 Task: Create a code of conduct for your open-source project.
Action: Mouse moved to (642, 43)
Screenshot: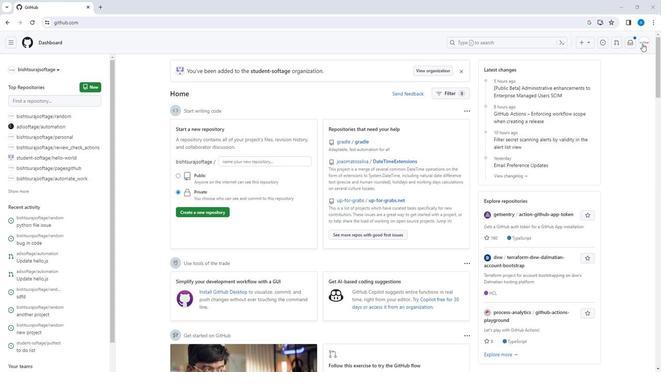 
Action: Mouse pressed left at (642, 43)
Screenshot: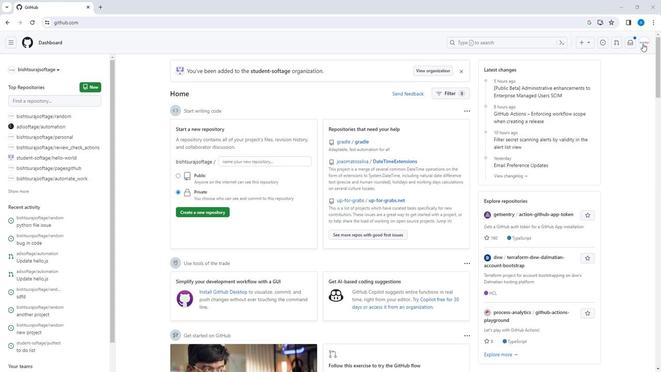 
Action: Mouse moved to (593, 93)
Screenshot: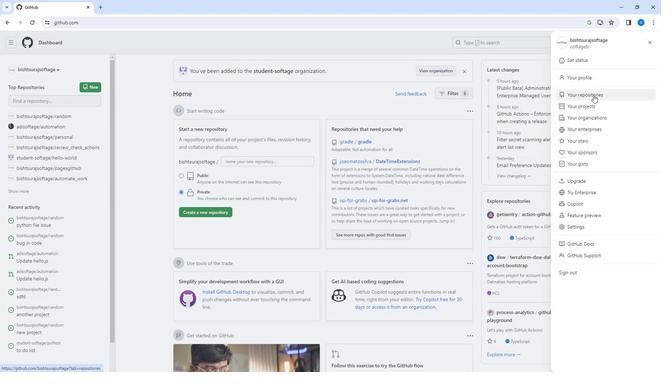 
Action: Mouse pressed left at (593, 93)
Screenshot: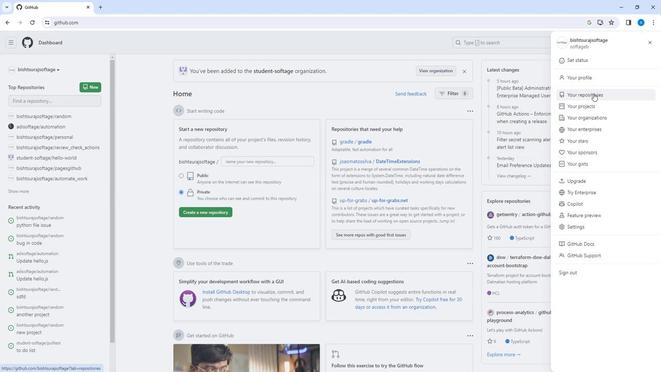 
Action: Mouse moved to (251, 104)
Screenshot: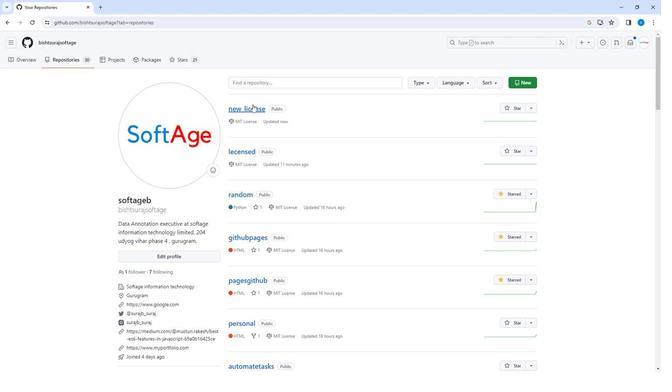 
Action: Mouse pressed left at (251, 104)
Screenshot: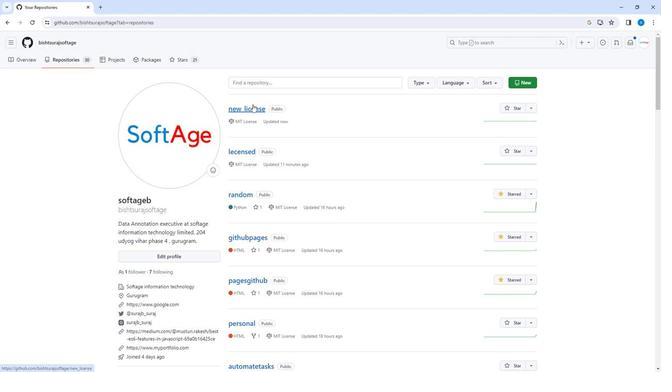 
Action: Mouse moved to (380, 106)
Screenshot: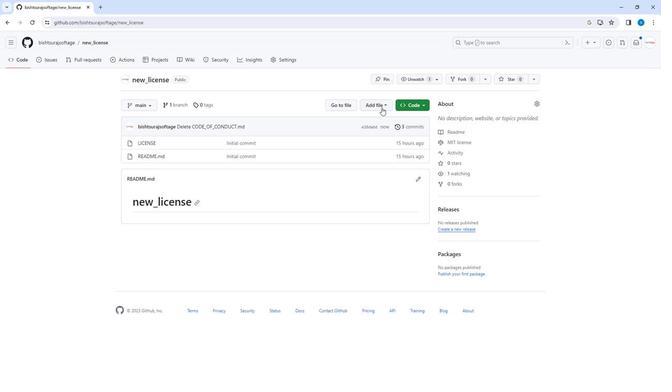 
Action: Mouse pressed left at (380, 106)
Screenshot: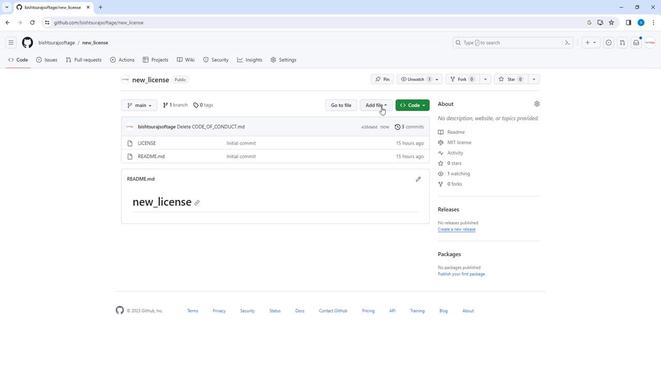 
Action: Mouse moved to (365, 117)
Screenshot: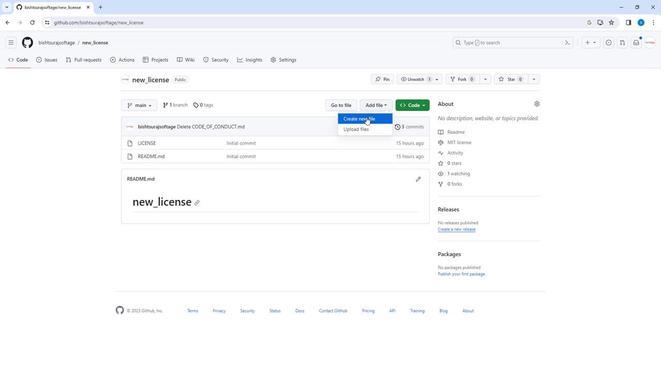 
Action: Mouse pressed left at (365, 117)
Screenshot: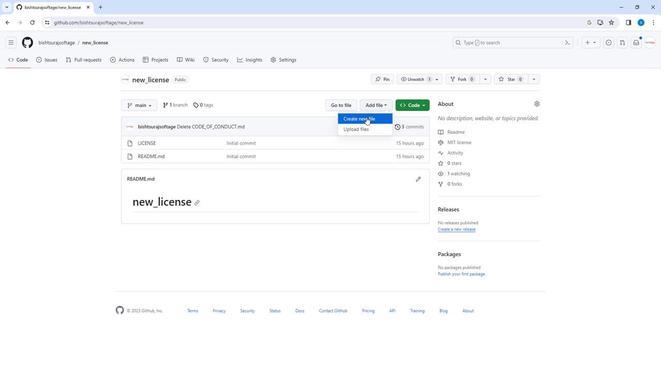 
Action: Mouse moved to (77, 83)
Screenshot: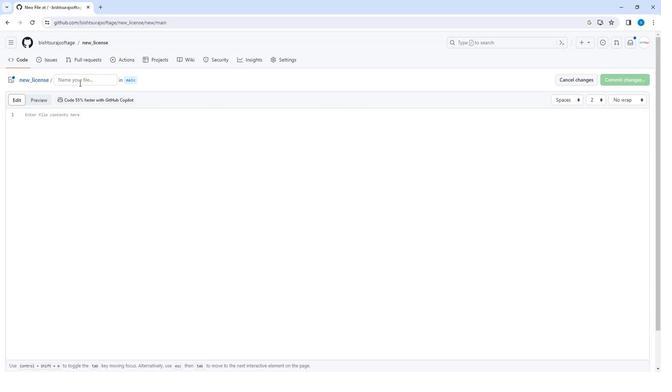 
Action: Mouse pressed left at (77, 83)
Screenshot: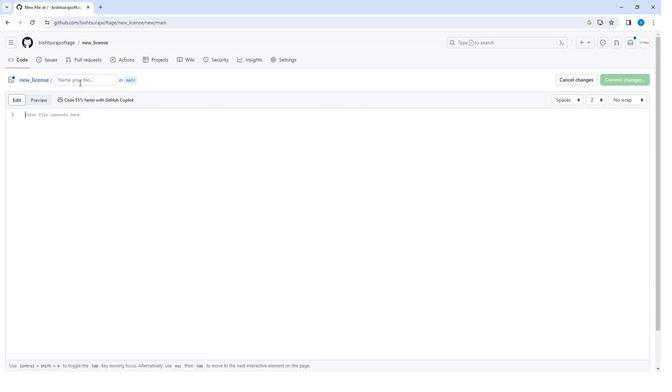 
Action: Key pressed <Key.caps_lock>CODE<Key.shift_r>_OF<Key.shift_r>_CONDUCT.<Key.caps_lock>md
Screenshot: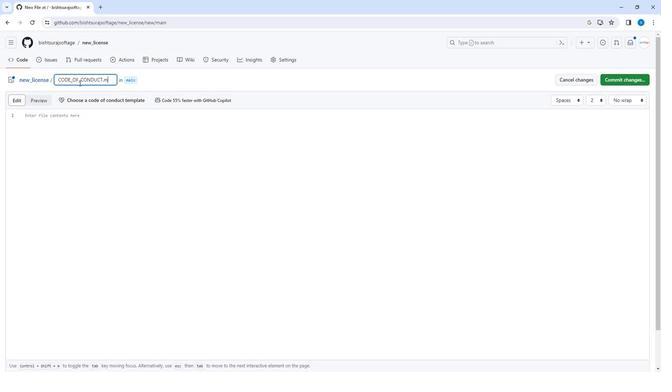 
Action: Mouse moved to (89, 105)
Screenshot: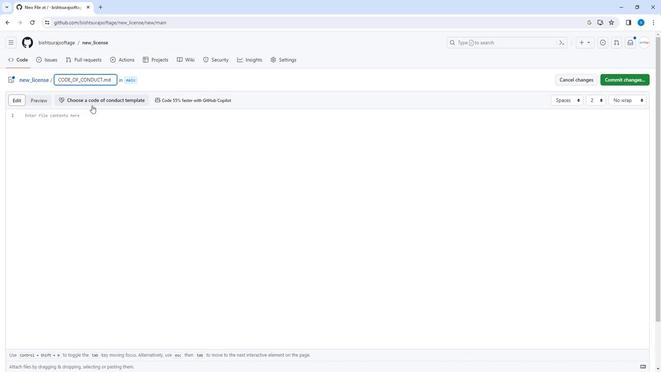 
Action: Mouse pressed left at (89, 105)
Screenshot: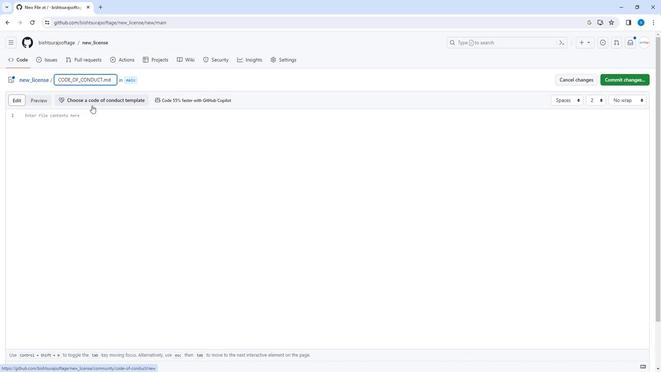 
Action: Mouse moved to (155, 95)
Screenshot: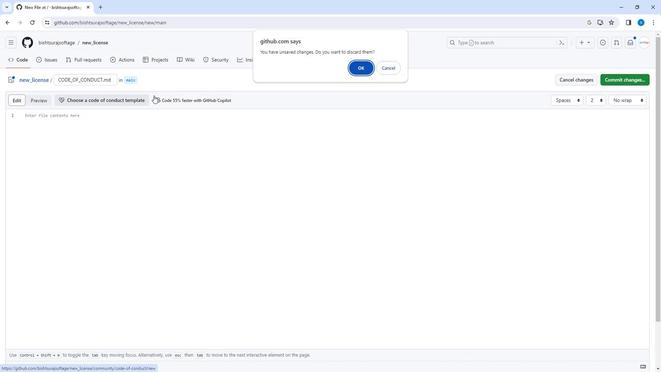 
Action: Key pressed <Key.enter>
Screenshot: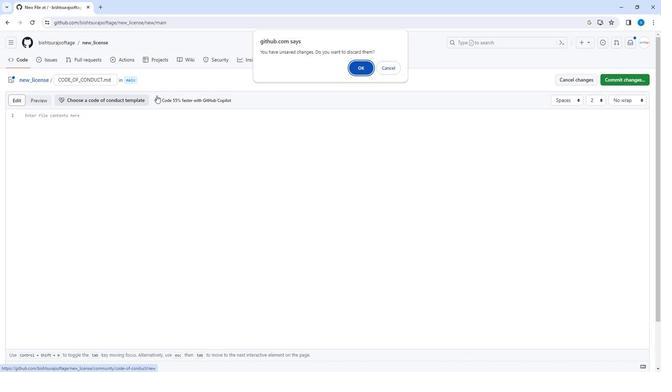 
Action: Mouse moved to (151, 105)
Screenshot: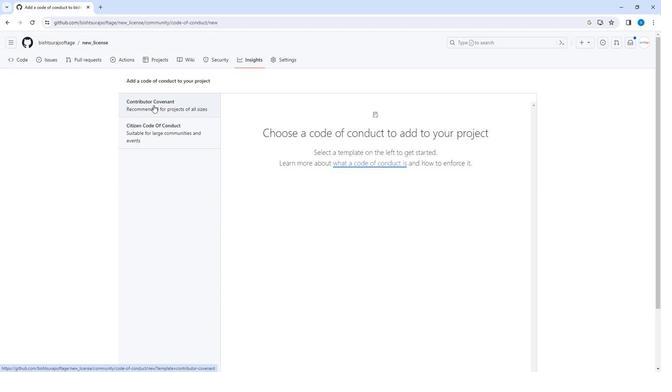 
Action: Mouse pressed left at (151, 105)
Screenshot: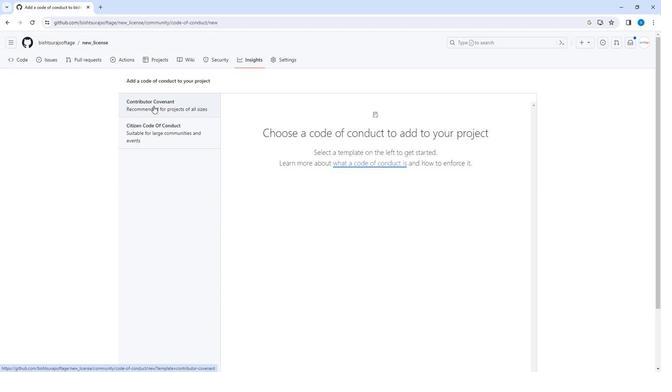 
Action: Mouse moved to (482, 166)
Screenshot: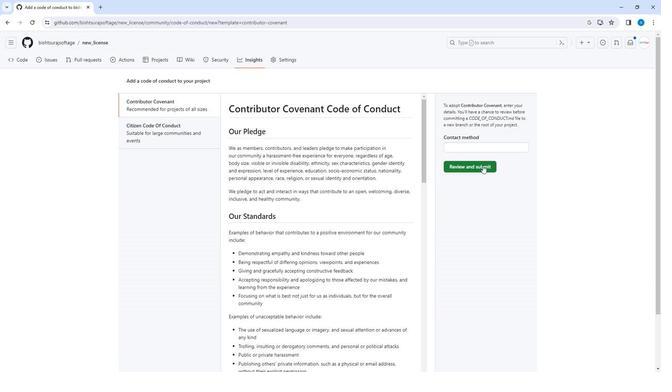 
Action: Mouse pressed left at (482, 166)
Screenshot: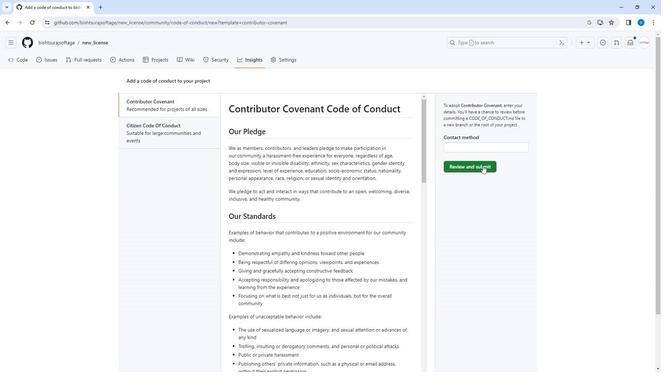 
Action: Mouse moved to (615, 103)
Screenshot: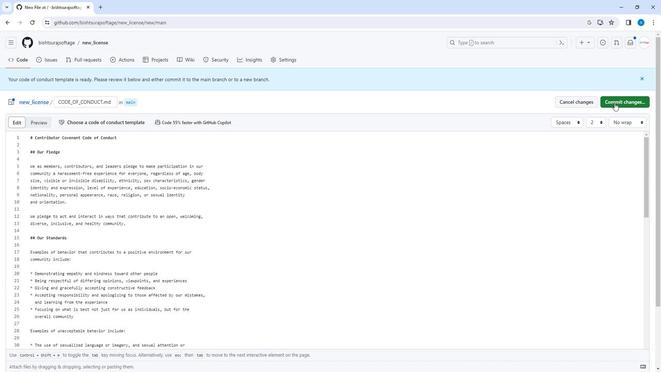 
Action: Mouse pressed left at (615, 103)
Screenshot: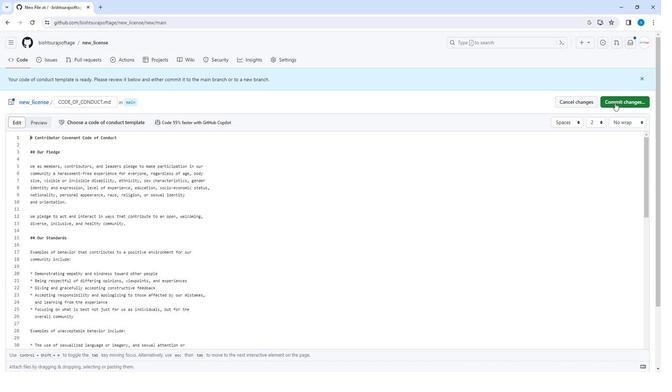 
Action: Mouse moved to (388, 279)
Screenshot: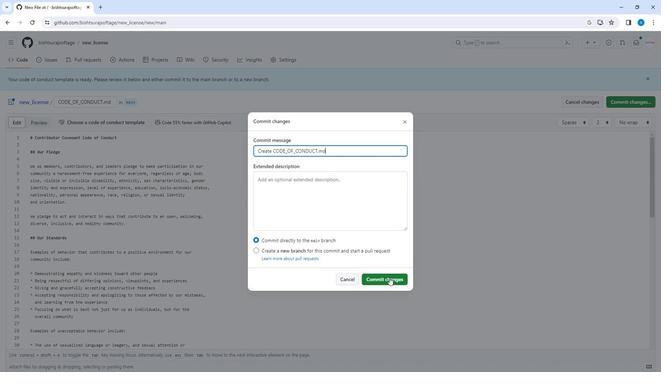 
Action: Mouse pressed left at (388, 279)
Screenshot: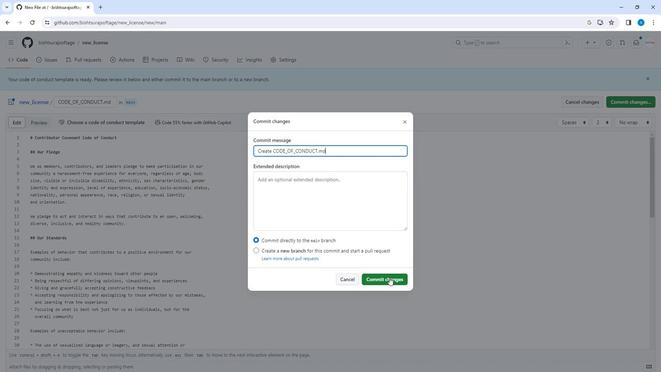 
